 Task: Create List Customizations in Board Marketing Strategy to Workspace Lead Generation. Create List Backup in Board Employee Offboarding to Workspace Lead Generation. Create List Security in Board Content Marketing Web Content Strategy and Optimization to Workspace Lead Generation
Action: Mouse moved to (62, 299)
Screenshot: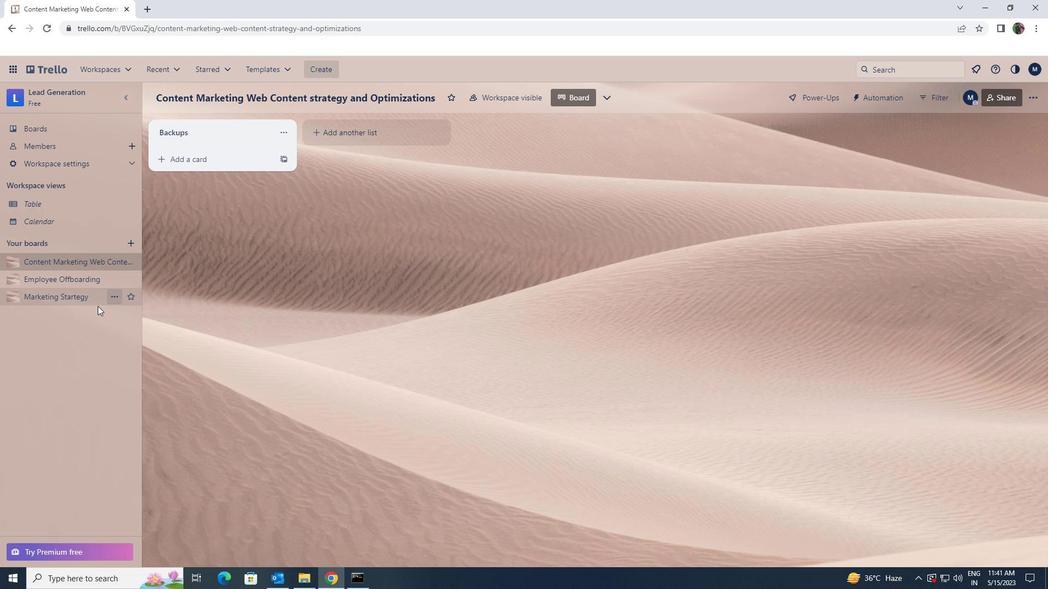 
Action: Mouse pressed left at (62, 299)
Screenshot: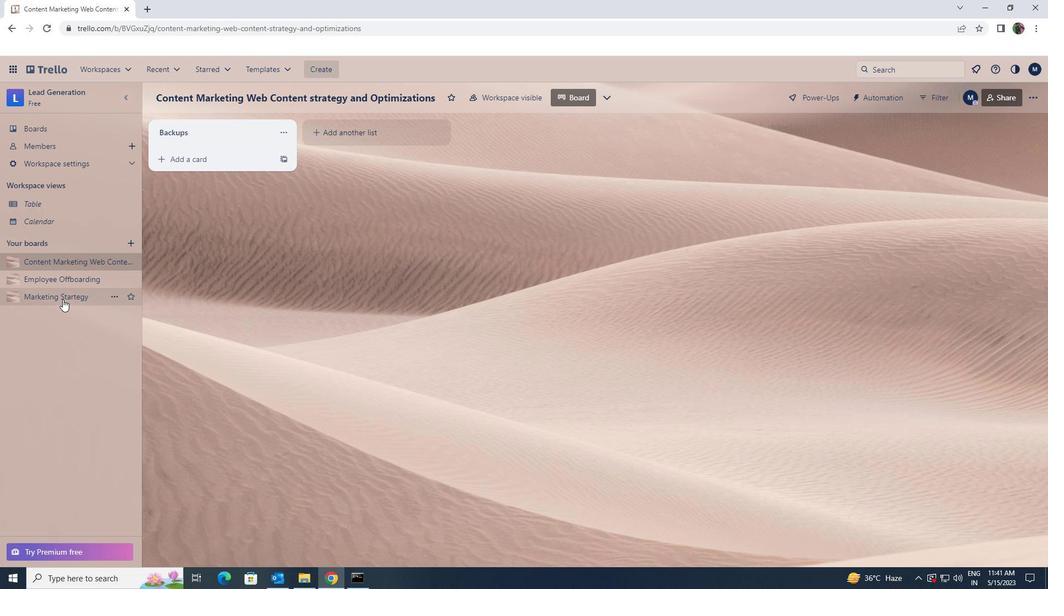 
Action: Mouse moved to (328, 131)
Screenshot: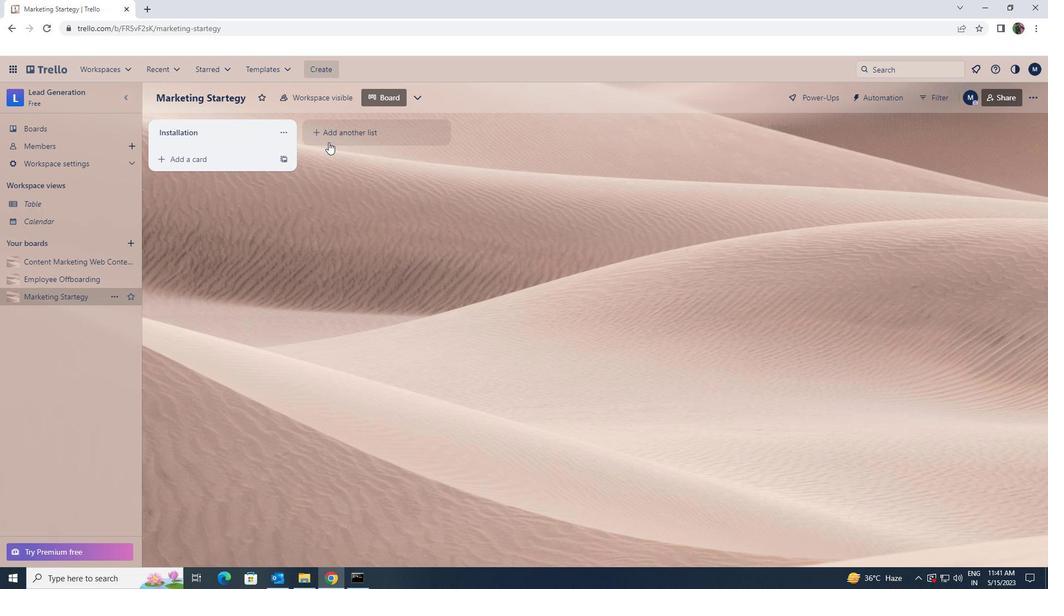 
Action: Mouse pressed left at (328, 131)
Screenshot: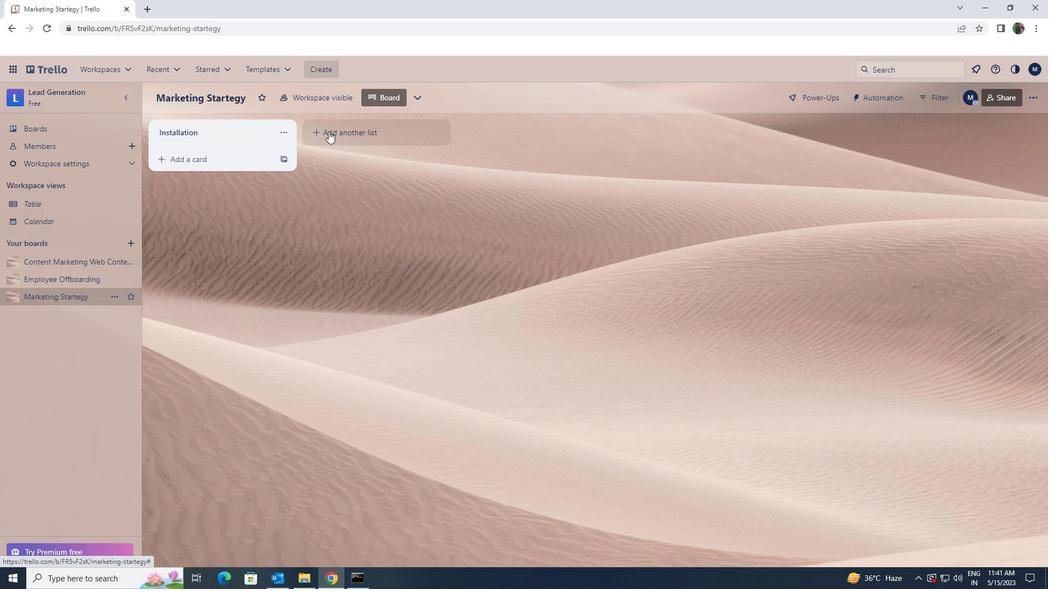 
Action: Key pressed <Key.shift>CUSTOMIZATINS
Screenshot: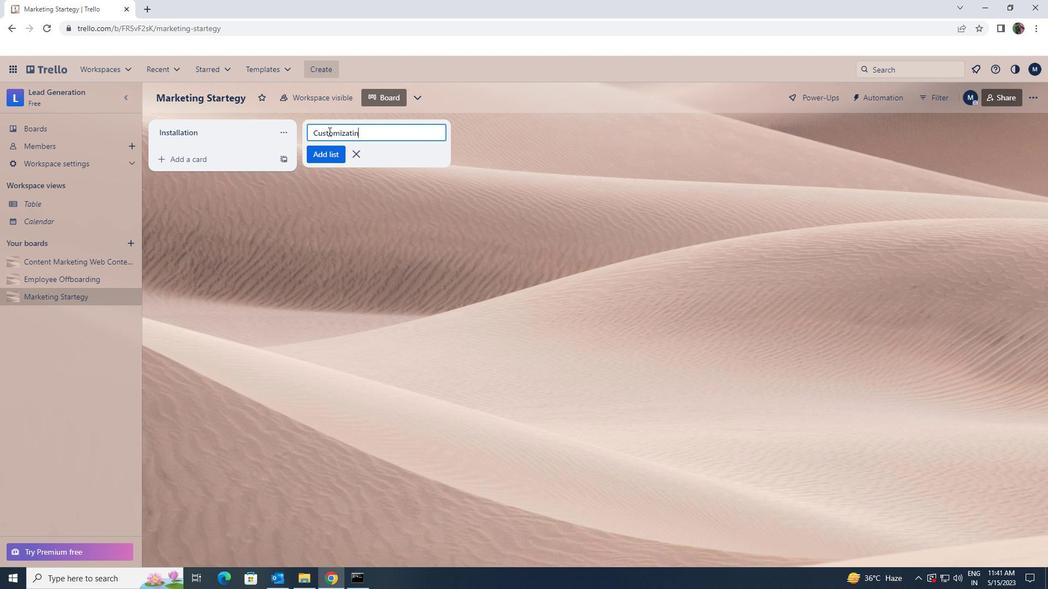 
Action: Mouse moved to (335, 156)
Screenshot: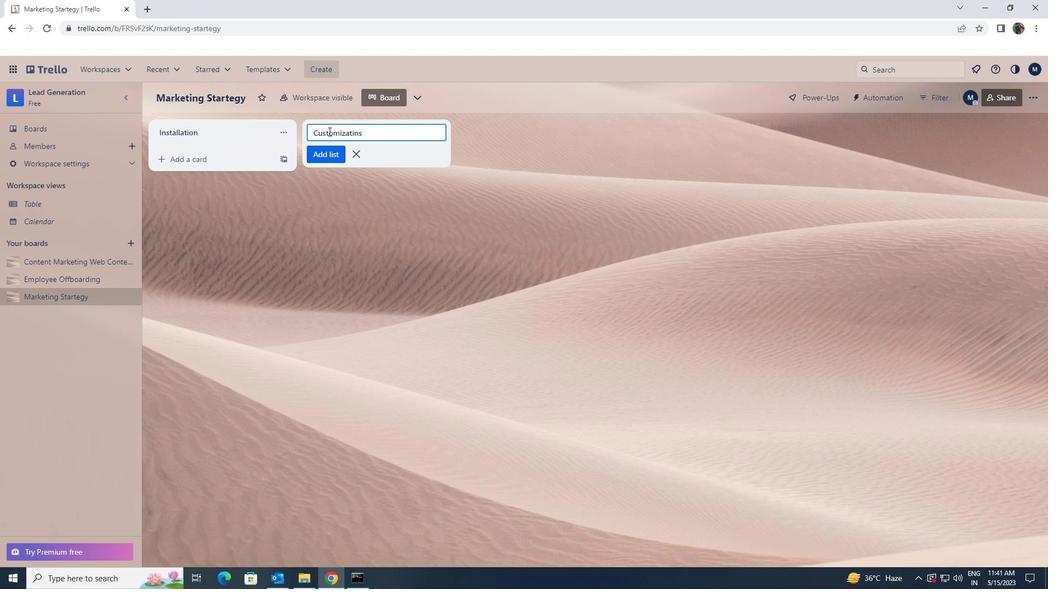 
Action: Mouse pressed left at (335, 156)
Screenshot: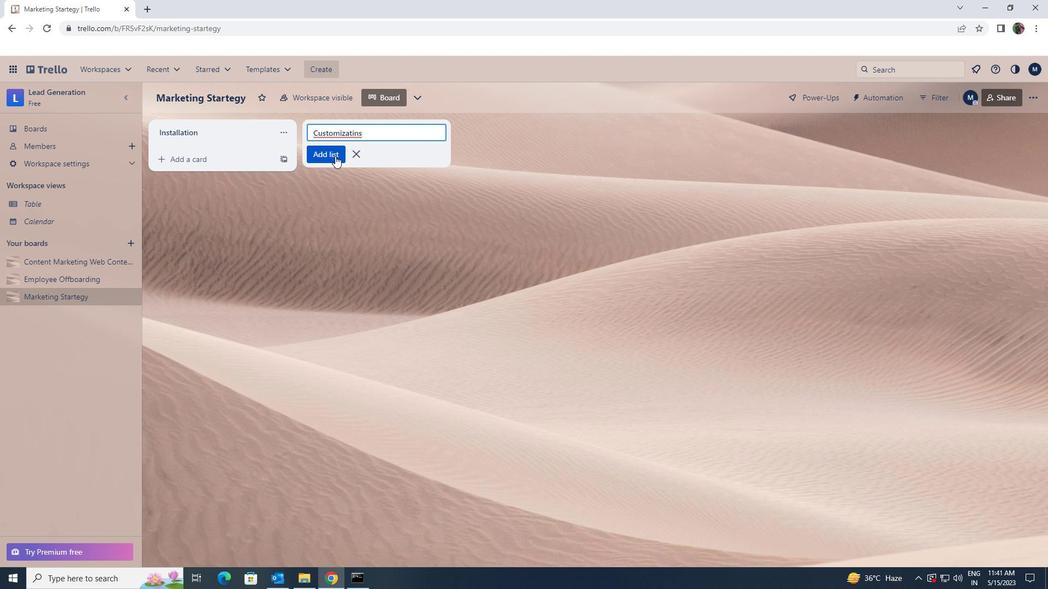 
Action: Mouse moved to (90, 271)
Screenshot: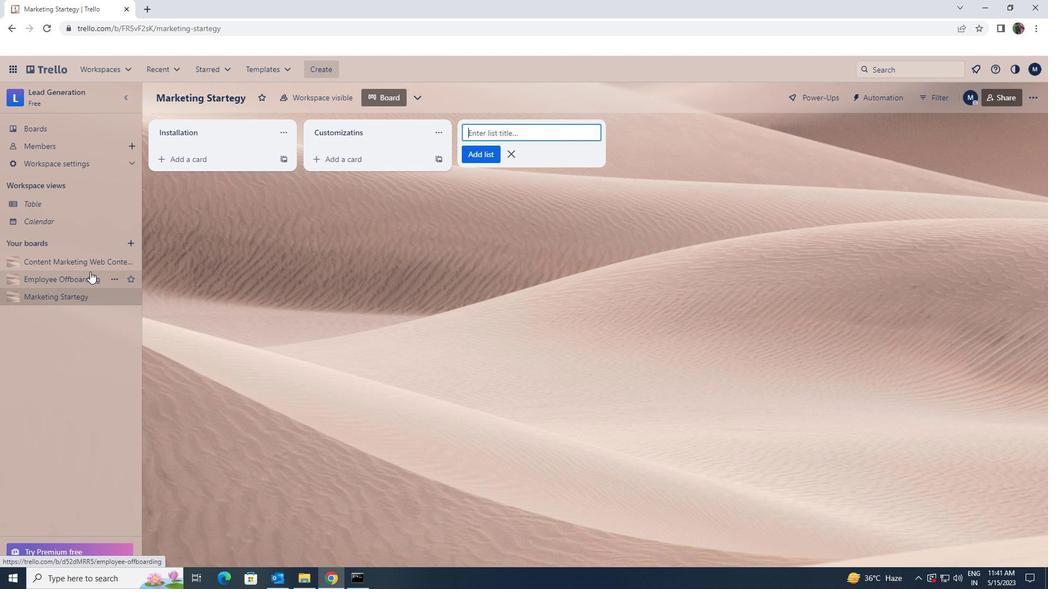 
Action: Mouse pressed left at (90, 271)
Screenshot: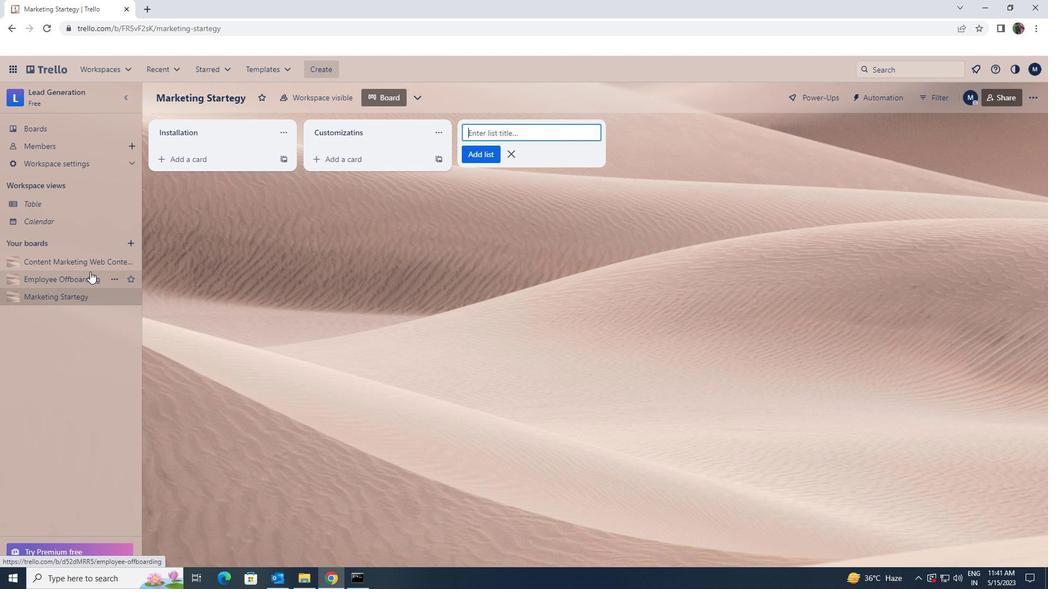 
Action: Mouse moved to (324, 132)
Screenshot: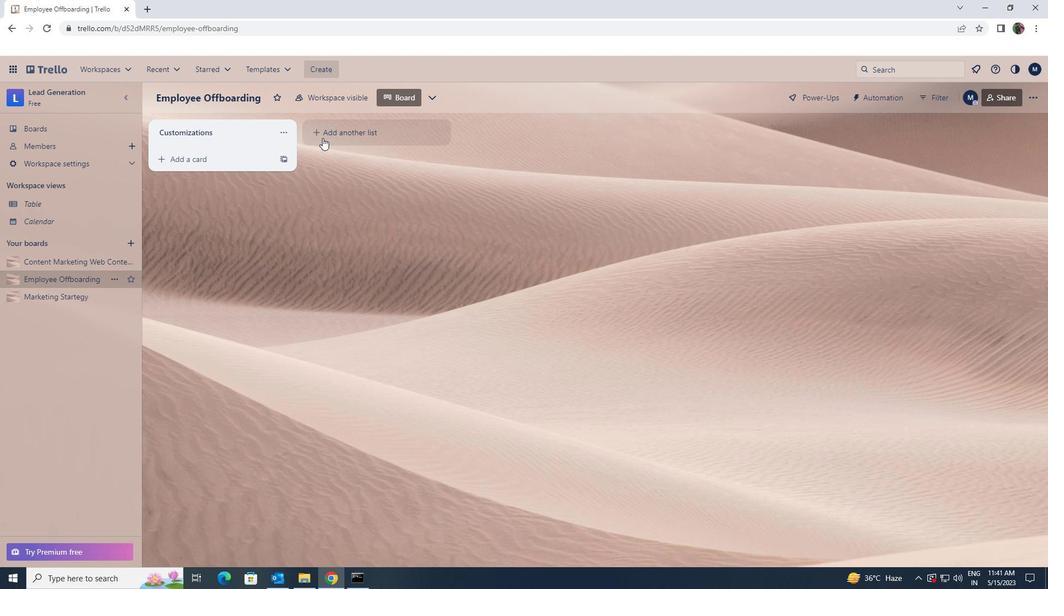 
Action: Mouse pressed left at (324, 132)
Screenshot: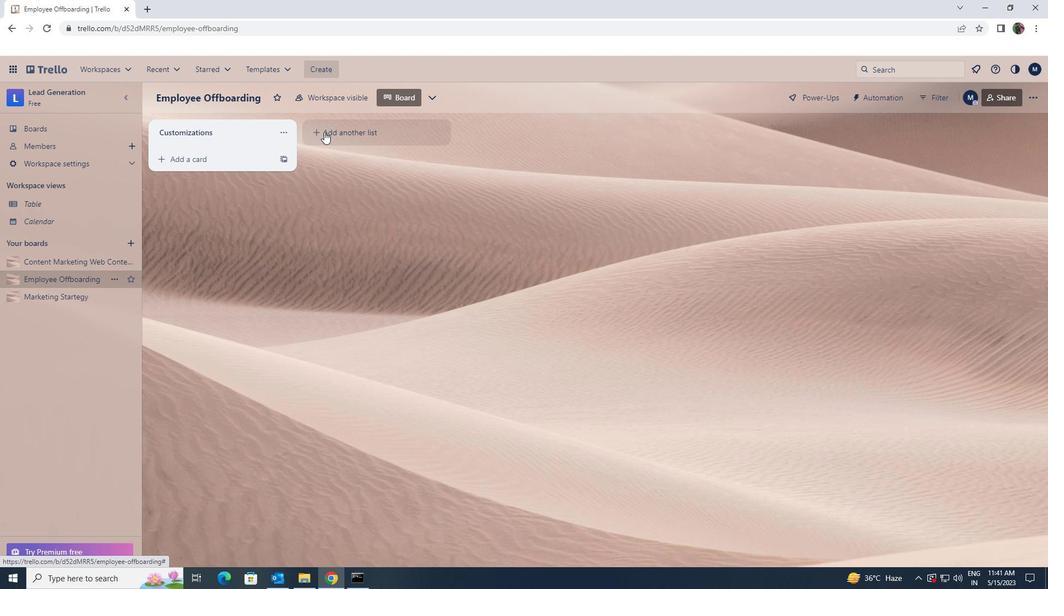 
Action: Key pressed <Key.shift>BACKUPS
Screenshot: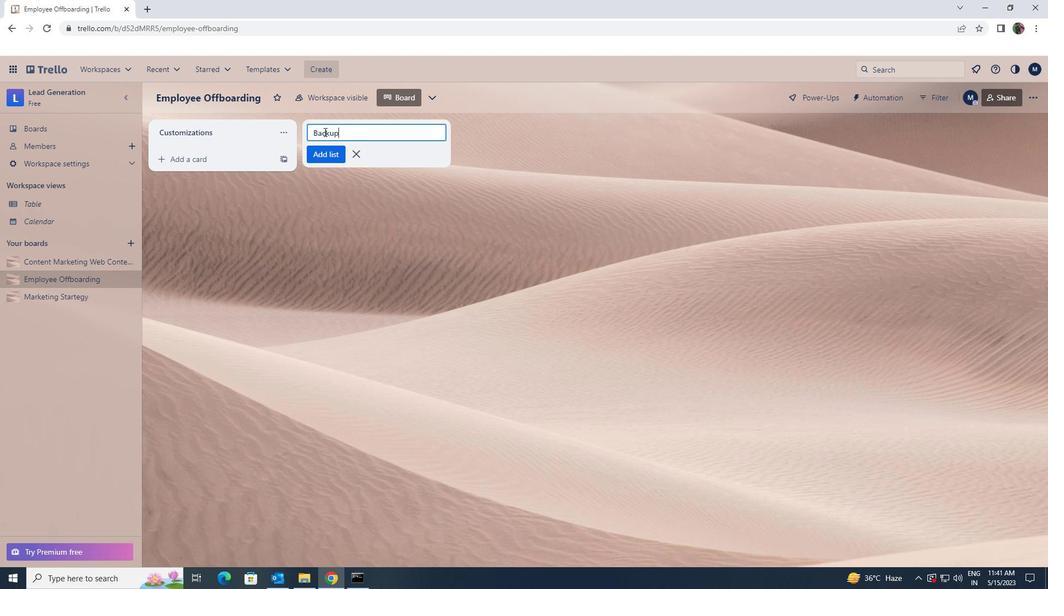 
Action: Mouse moved to (336, 161)
Screenshot: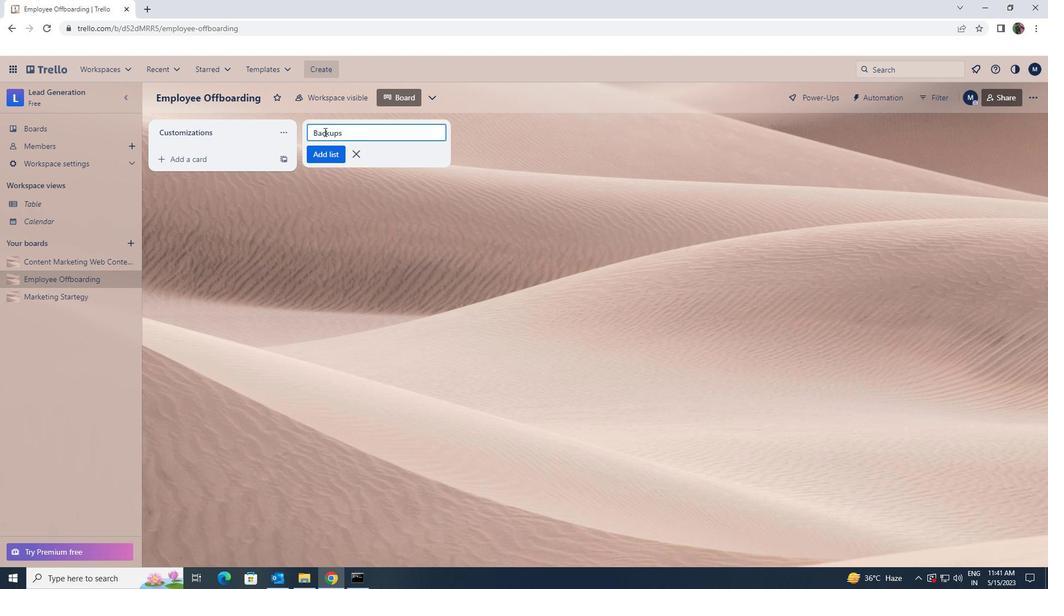 
Action: Mouse pressed left at (336, 161)
Screenshot: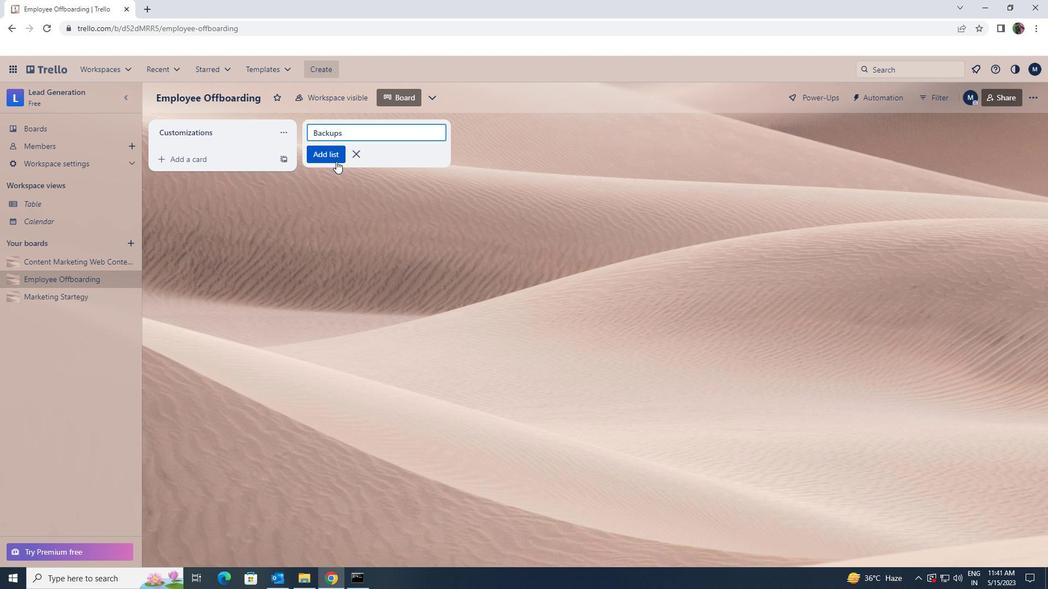 
Action: Mouse moved to (45, 263)
Screenshot: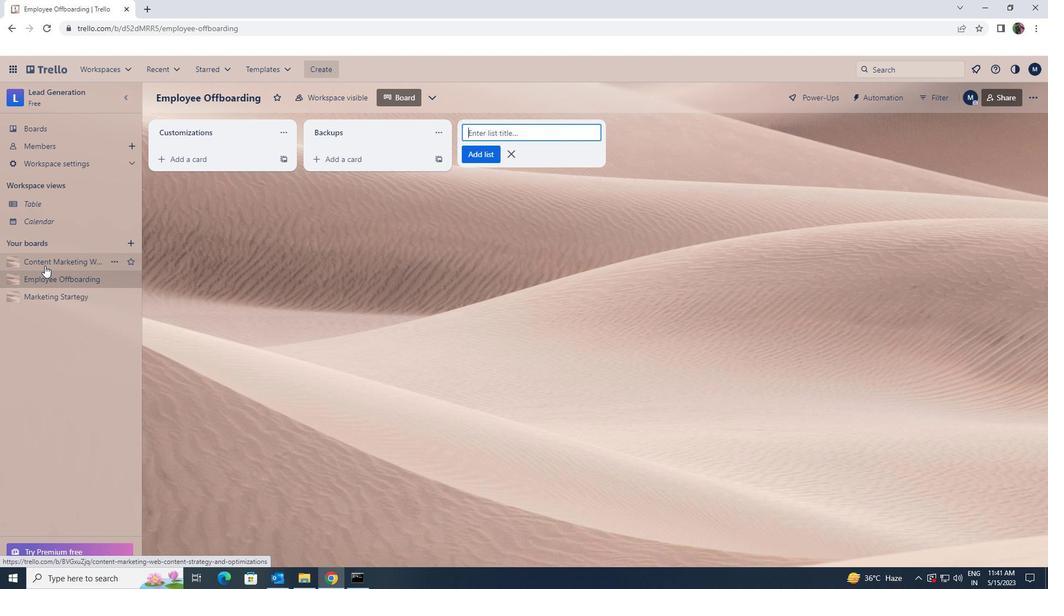 
Action: Mouse pressed left at (45, 263)
Screenshot: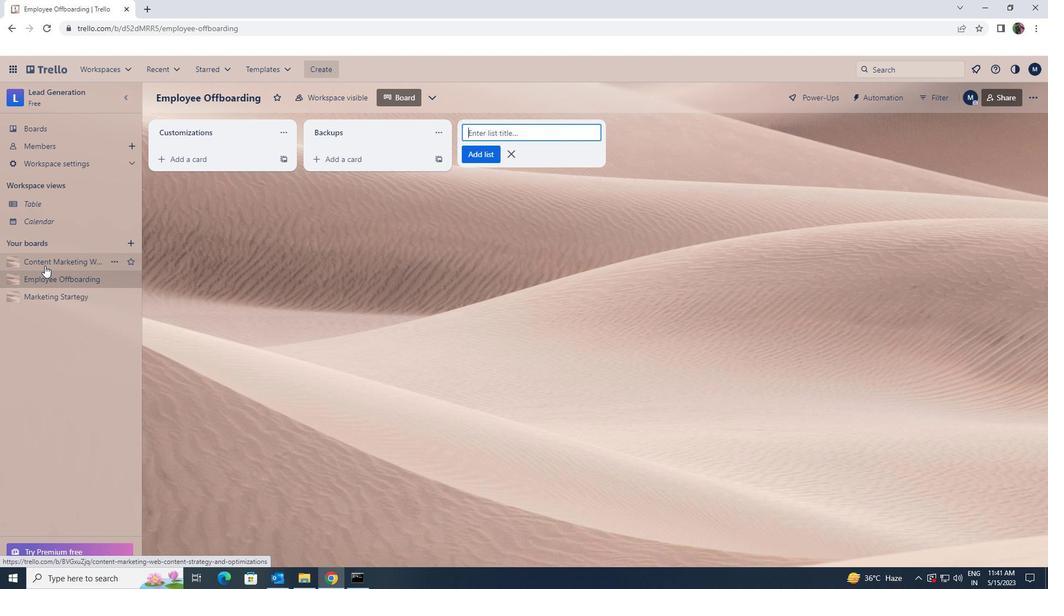 
Action: Mouse moved to (337, 132)
Screenshot: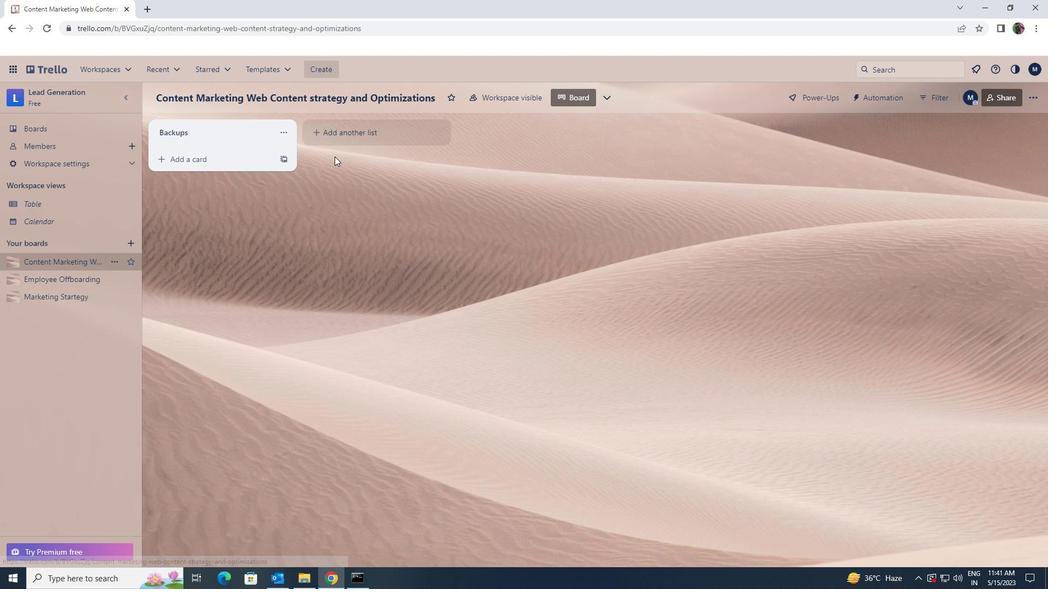 
Action: Mouse pressed left at (337, 132)
Screenshot: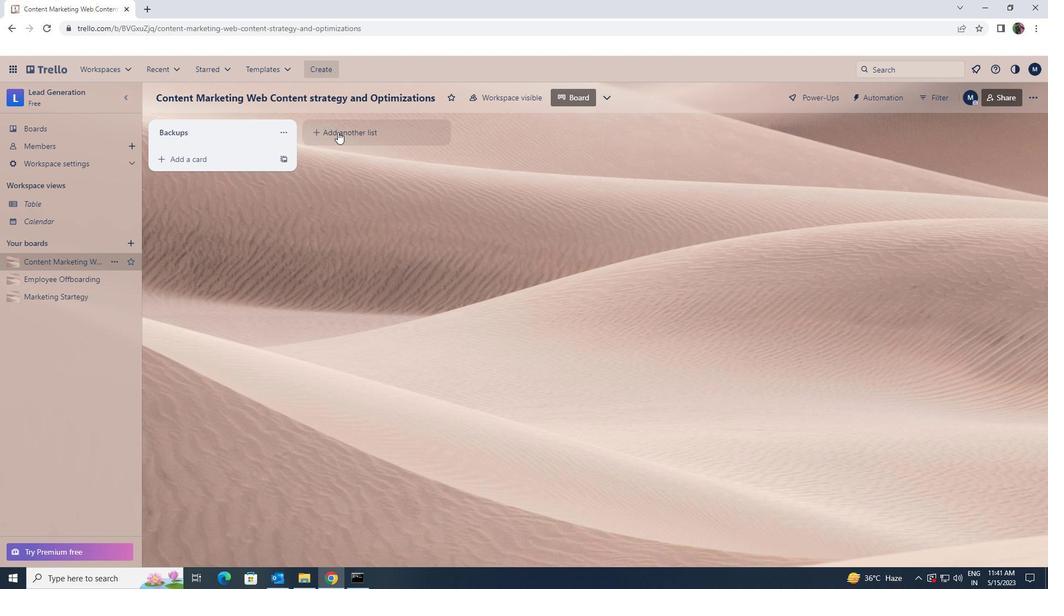 
Action: Key pressed <Key.shift><Key.shift><Key.shift><Key.shift>SECURITY
Screenshot: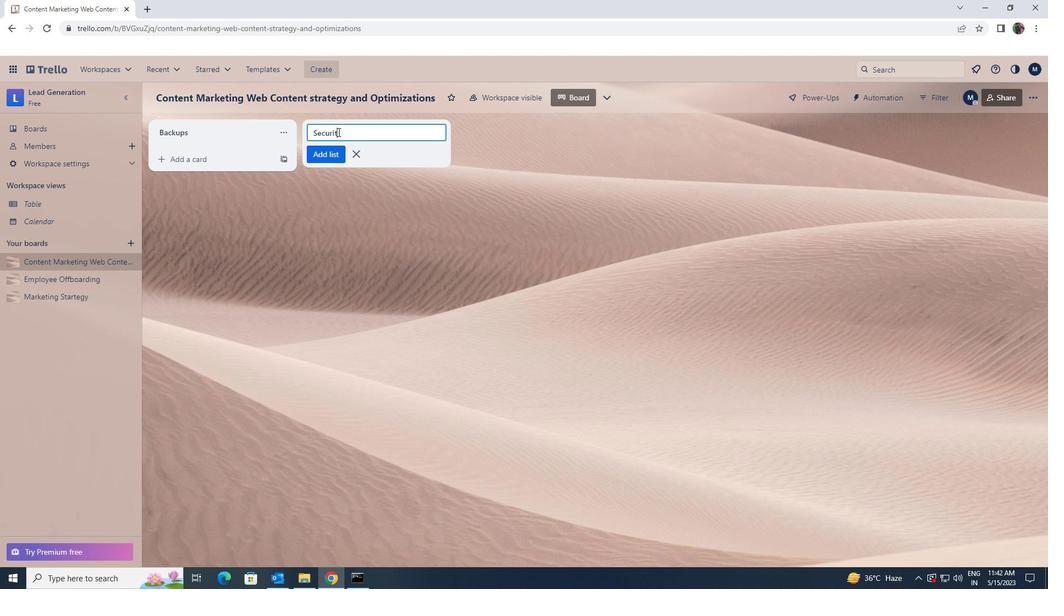 
Action: Mouse moved to (335, 152)
Screenshot: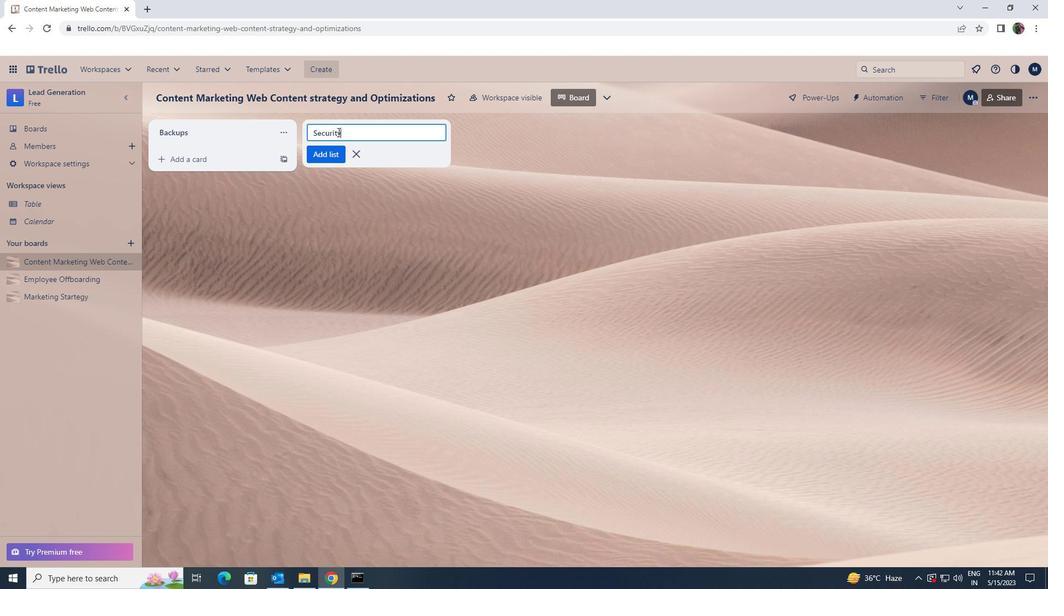 
Action: Mouse pressed left at (335, 152)
Screenshot: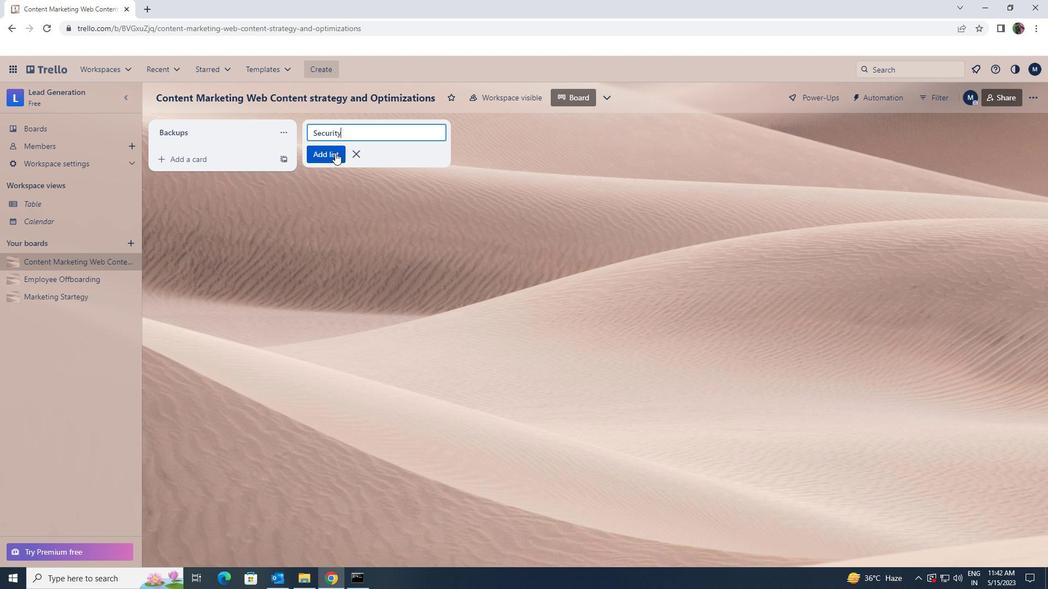 
